 Task: Change the deinterlace to Off.
Action: Mouse moved to (75, 14)
Screenshot: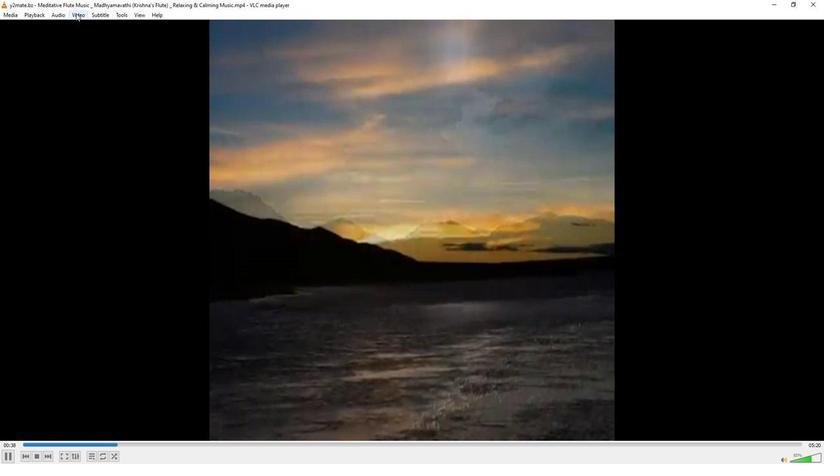
Action: Mouse pressed left at (75, 14)
Screenshot: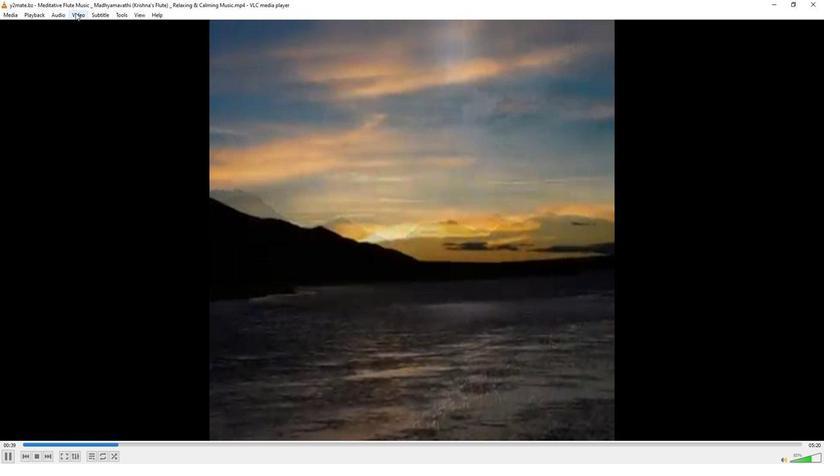 
Action: Mouse moved to (154, 105)
Screenshot: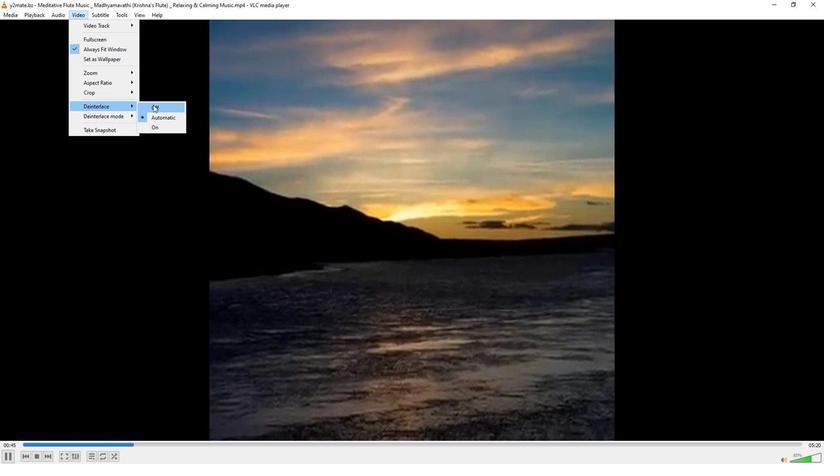 
Action: Mouse pressed left at (154, 105)
Screenshot: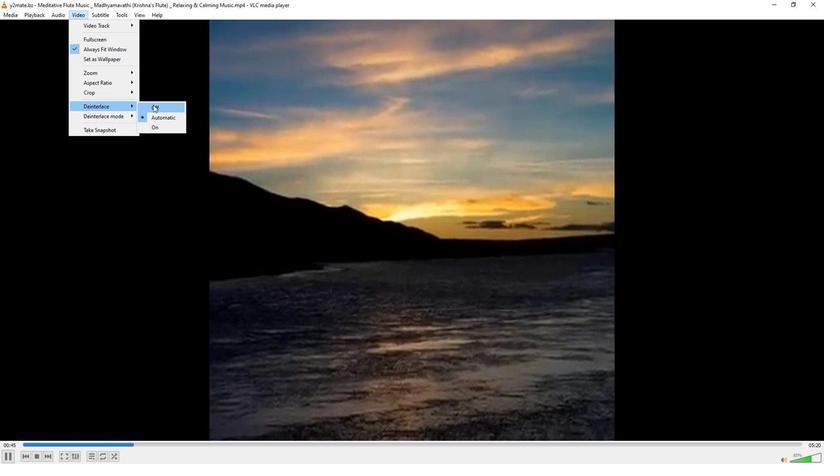 
Action: Mouse moved to (155, 105)
Screenshot: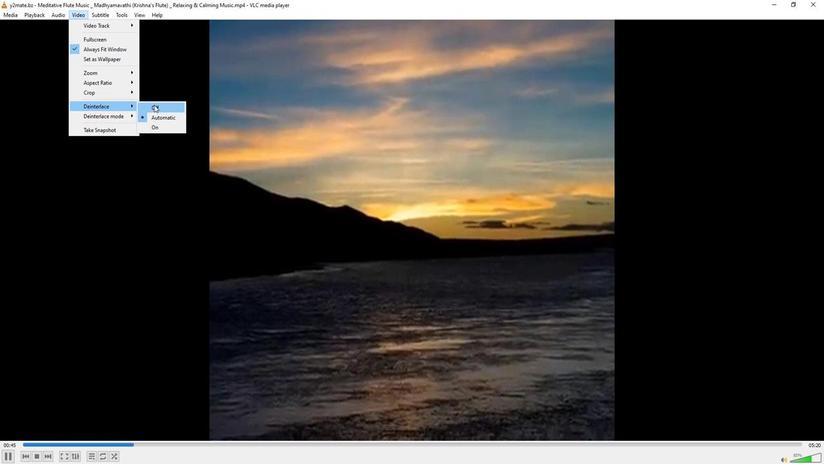 
